 Task: Sort the recently solved tickets in your group, order by Latest updater type (agent/end user) in ascending order.
Action: Mouse moved to (53, 384)
Screenshot: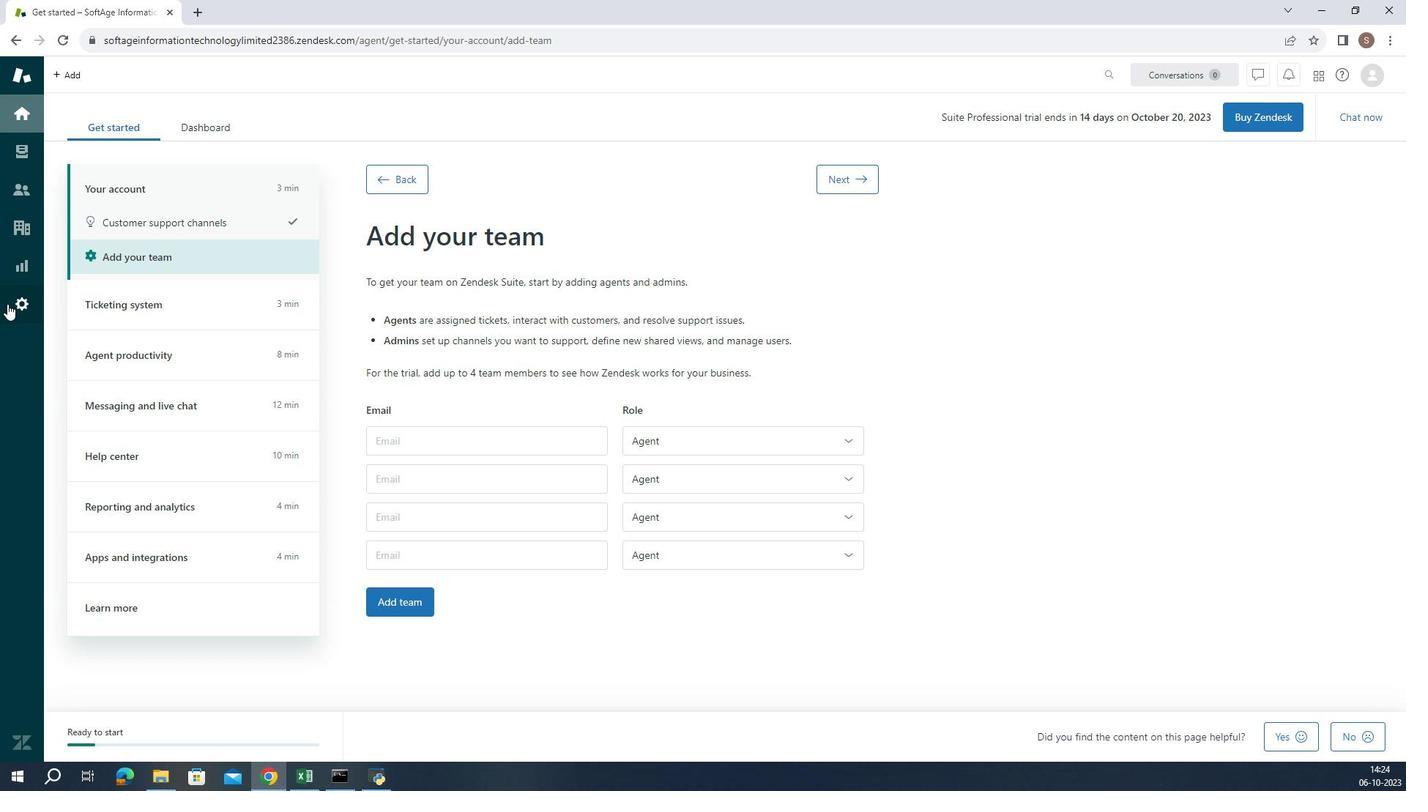 
Action: Mouse pressed left at (53, 384)
Screenshot: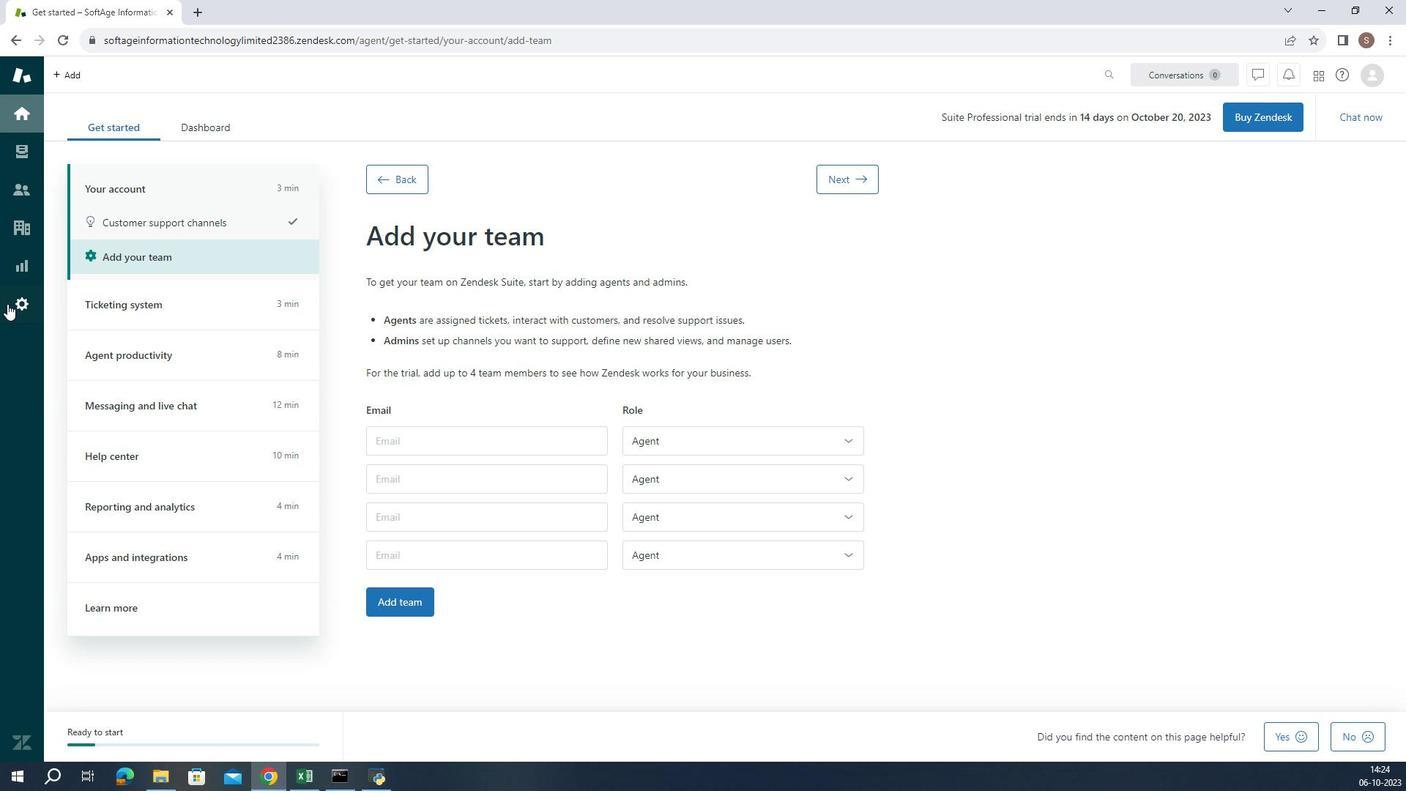 
Action: Mouse moved to (491, 670)
Screenshot: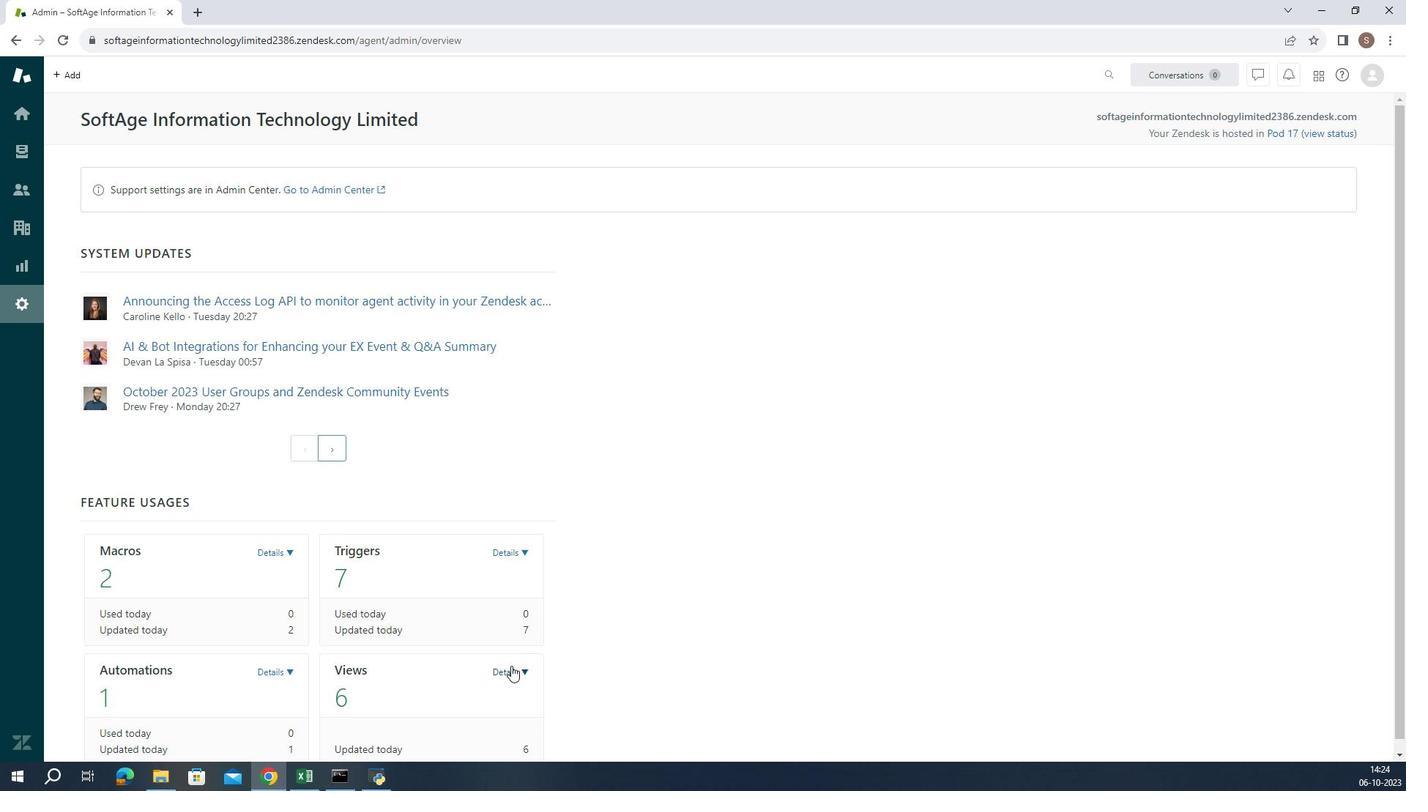 
Action: Mouse pressed left at (491, 670)
Screenshot: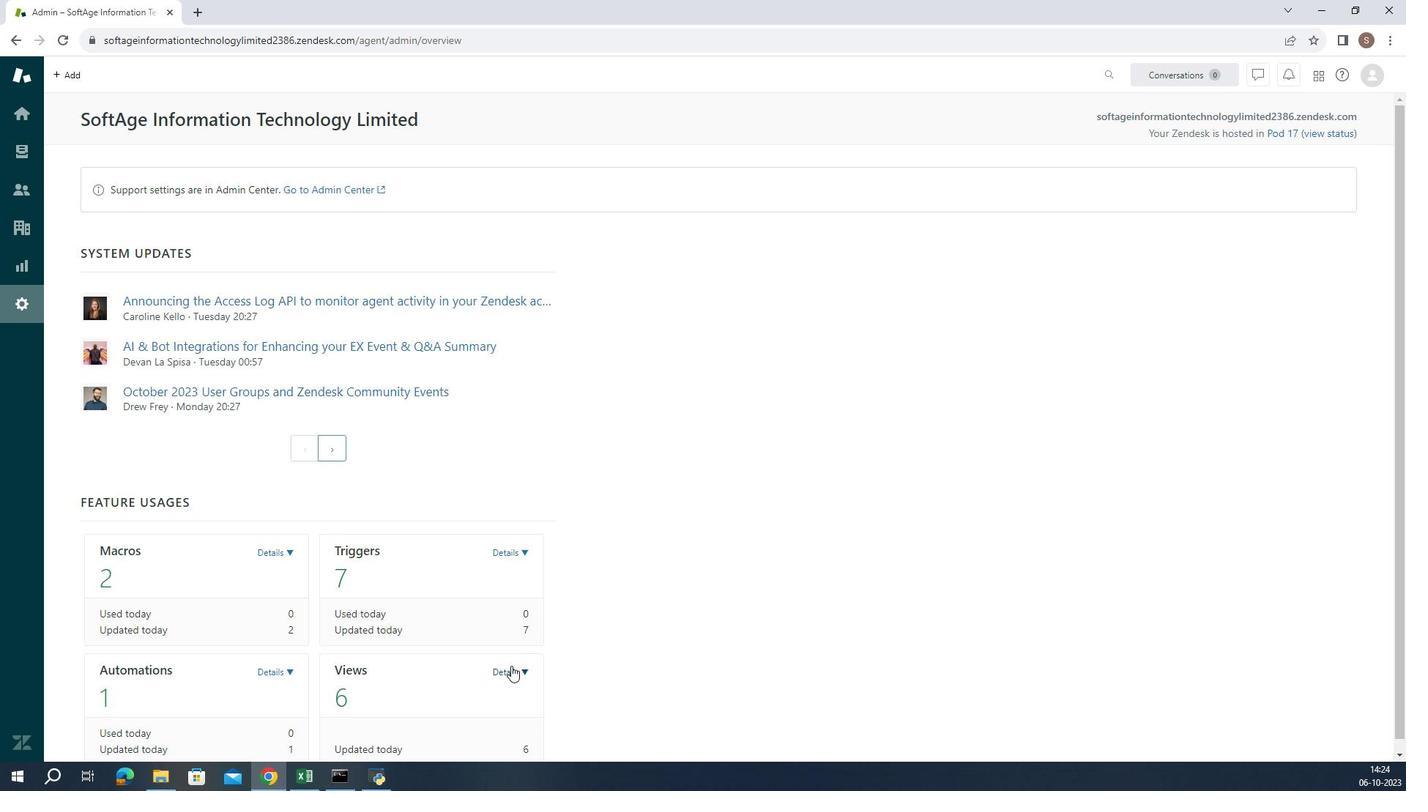 
Action: Mouse moved to (445, 714)
Screenshot: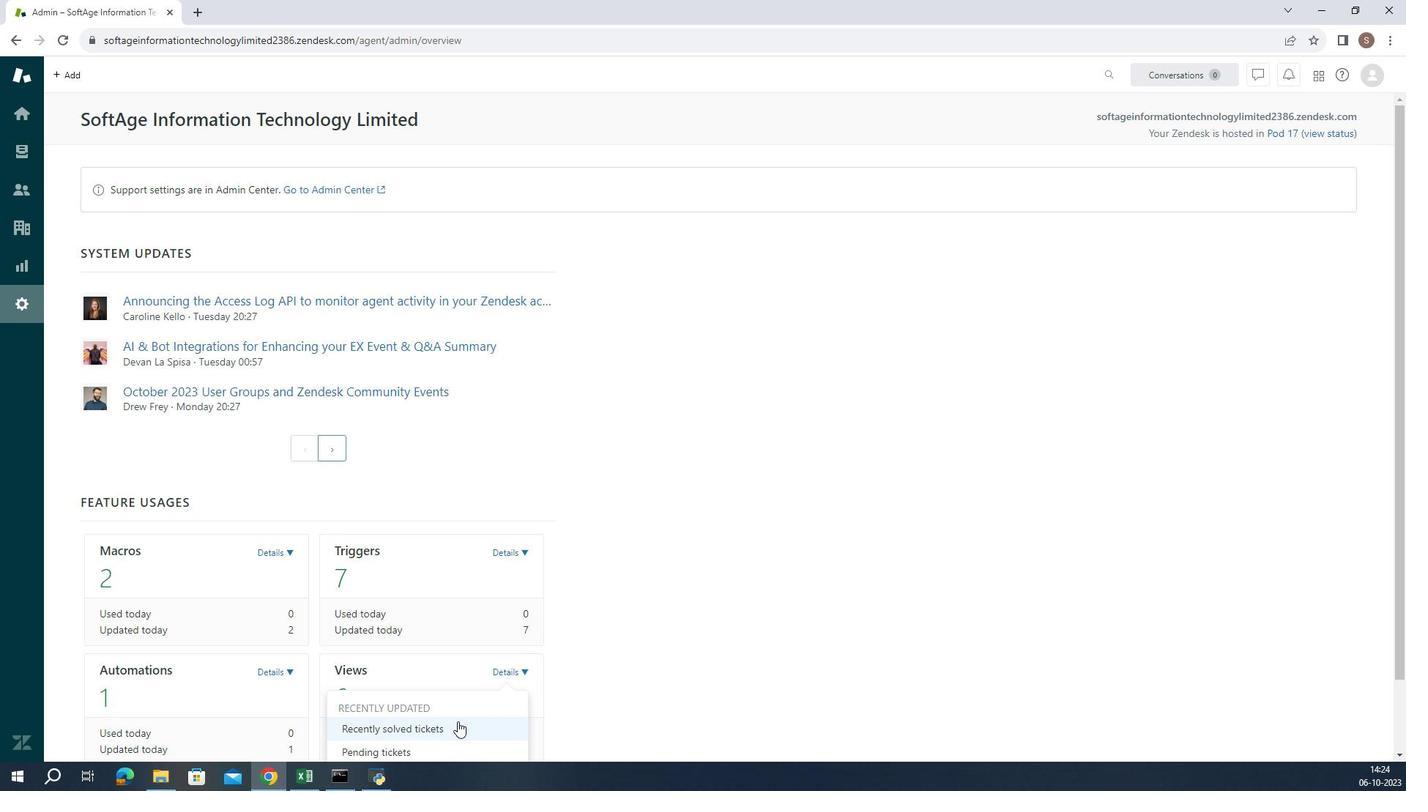 
Action: Mouse pressed left at (445, 714)
Screenshot: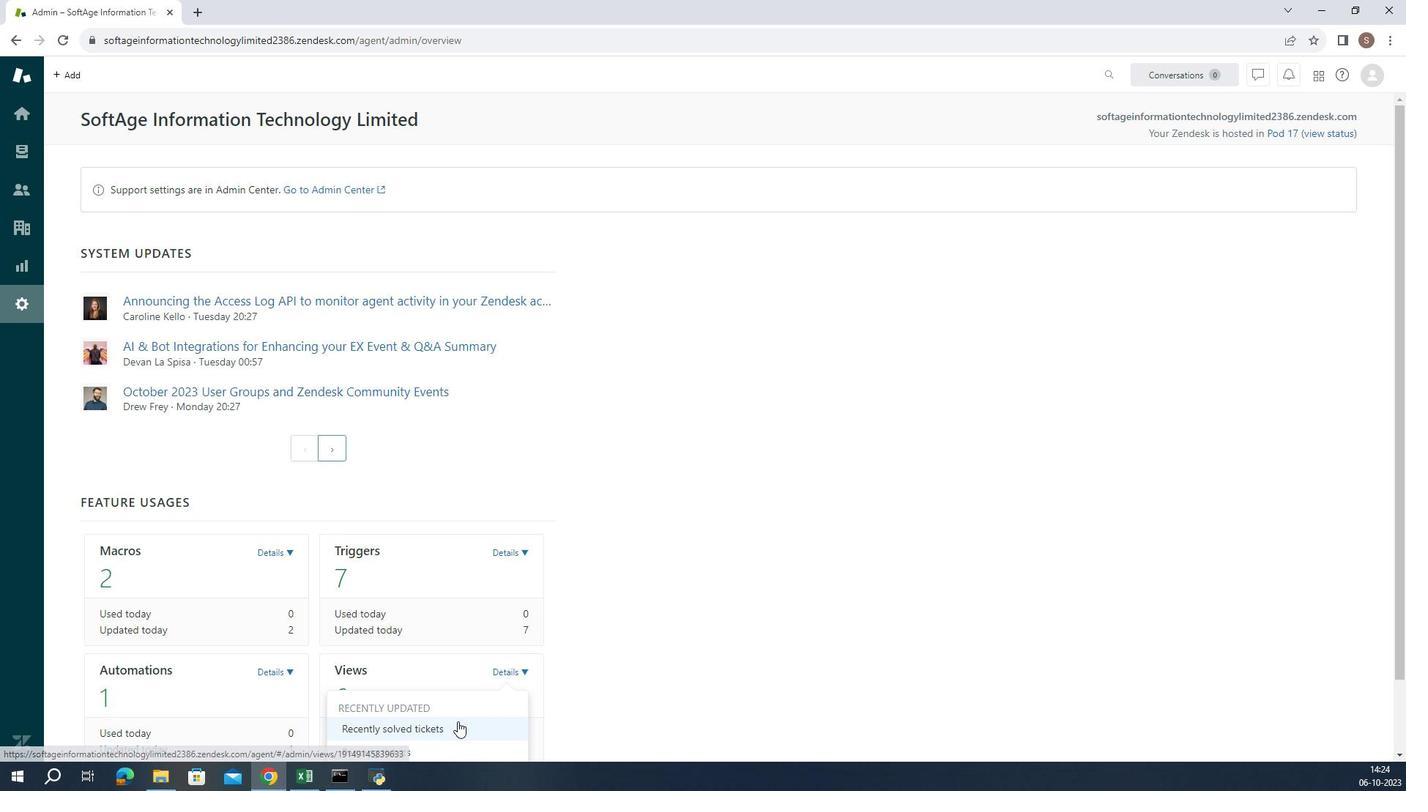 
Action: Mouse moved to (422, 610)
Screenshot: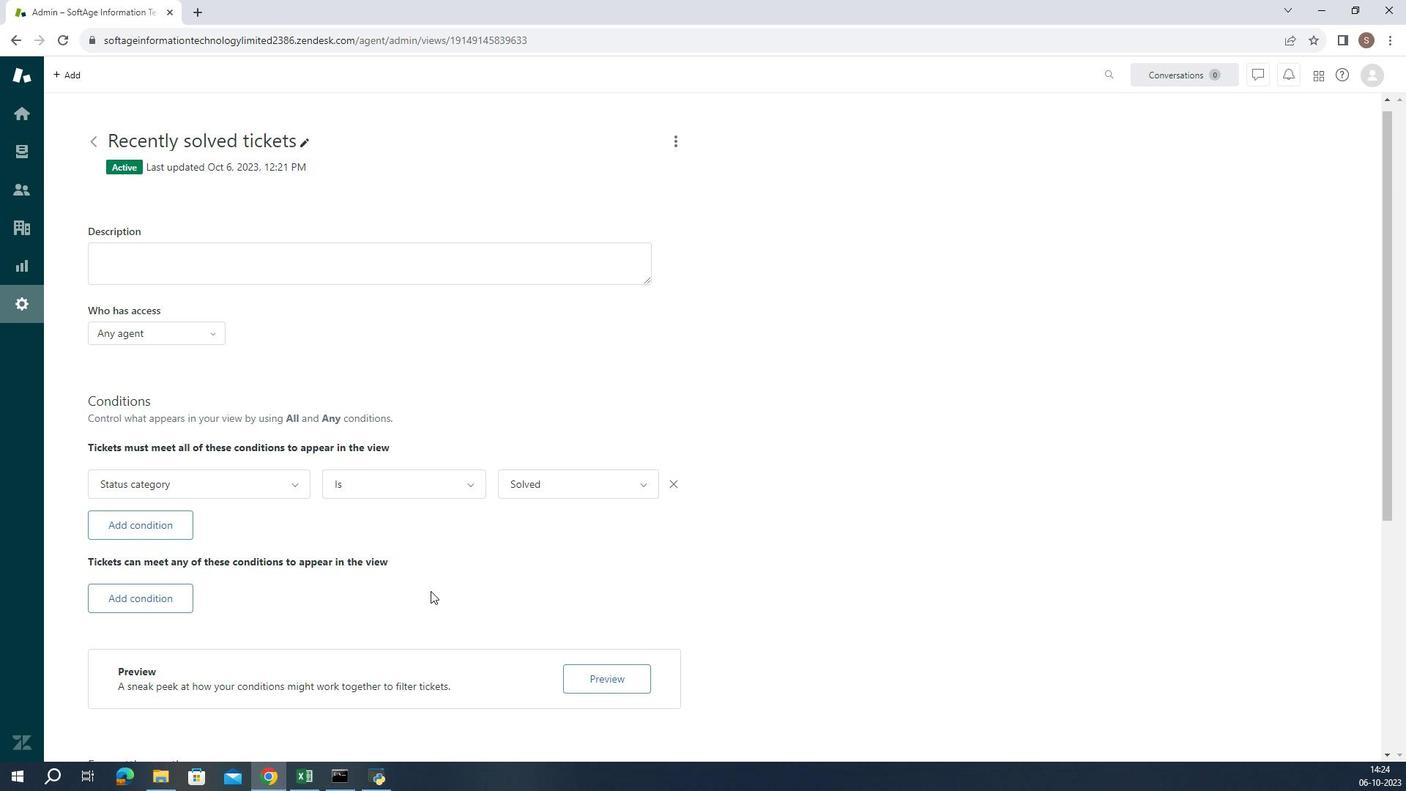 
Action: Mouse scrolled (422, 610) with delta (0, 0)
Screenshot: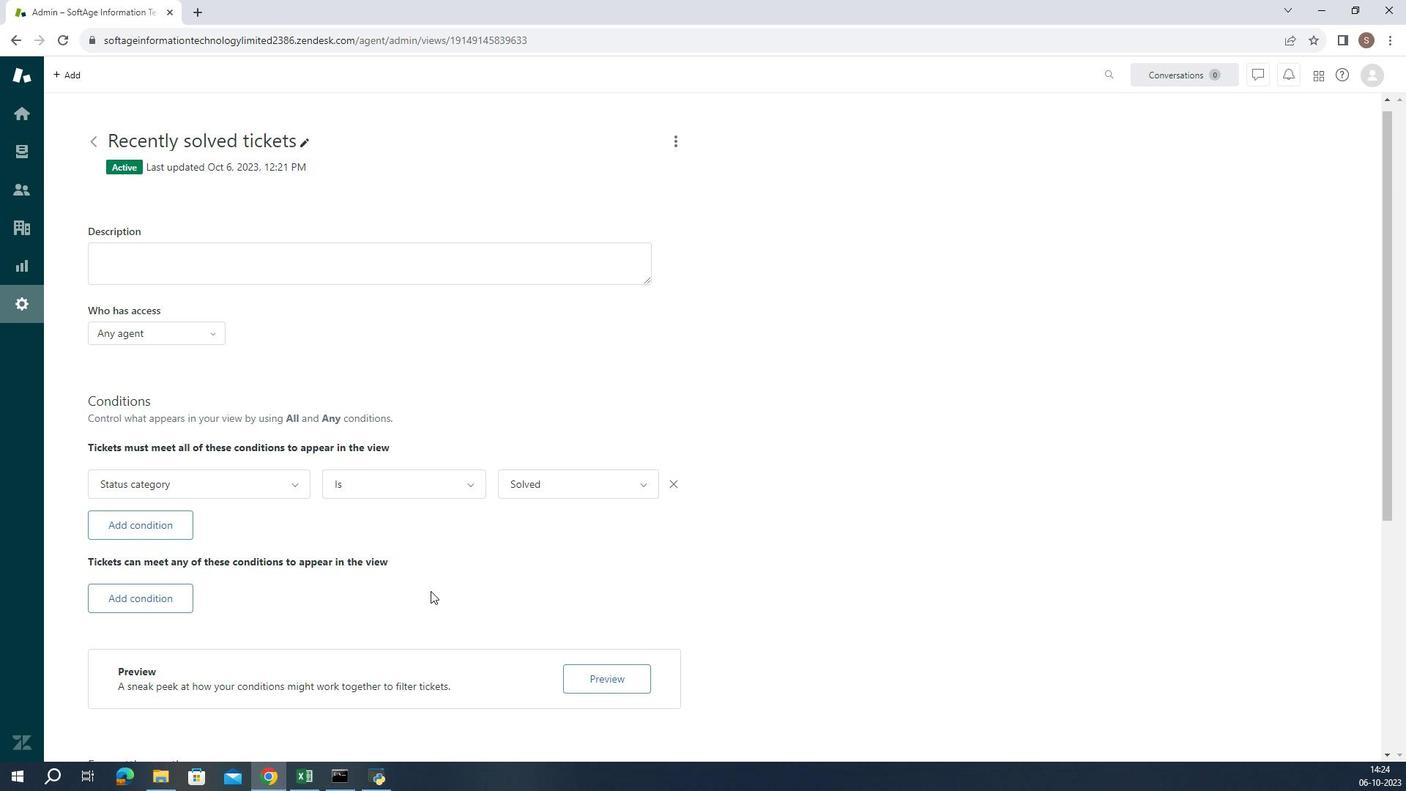 
Action: Mouse scrolled (422, 610) with delta (0, 0)
Screenshot: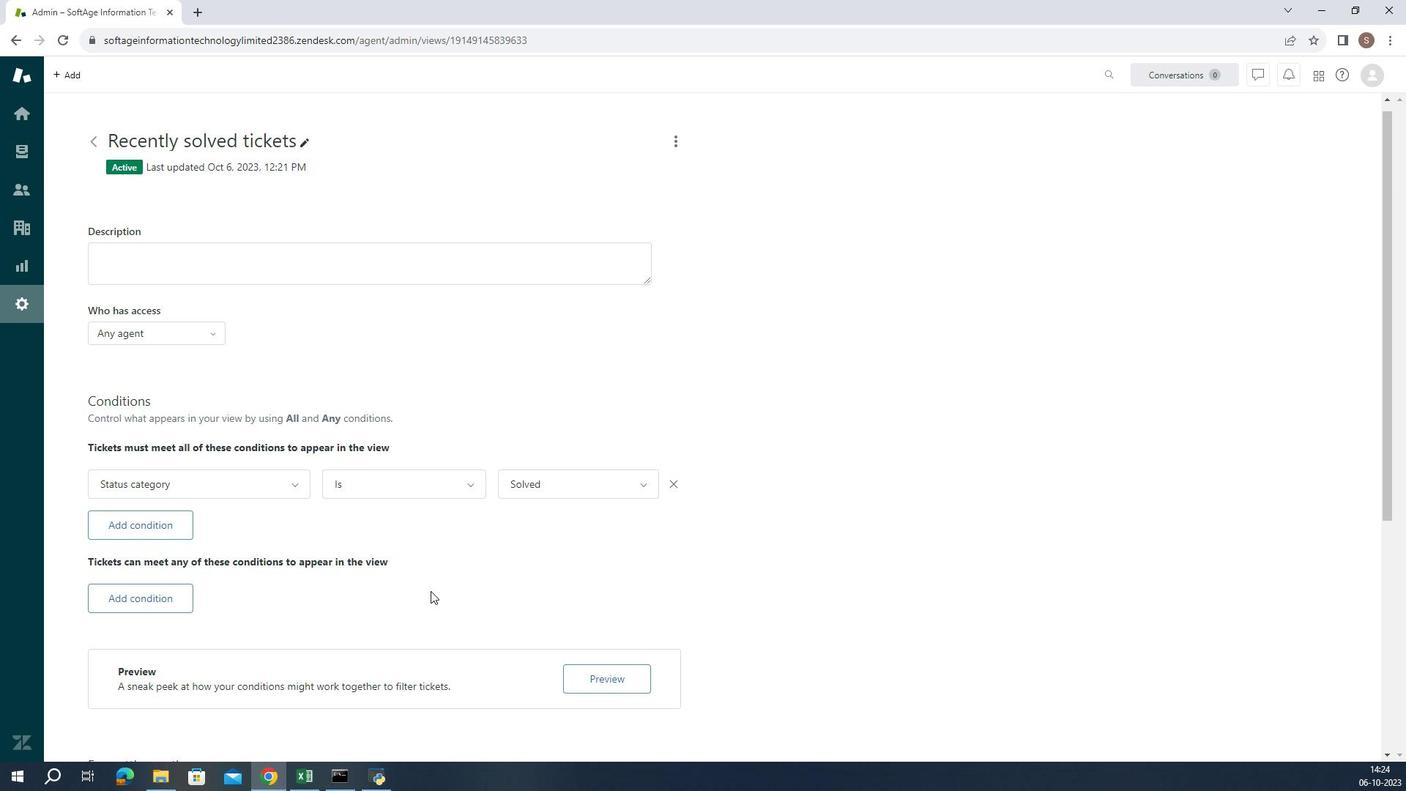 
Action: Mouse moved to (422, 610)
Screenshot: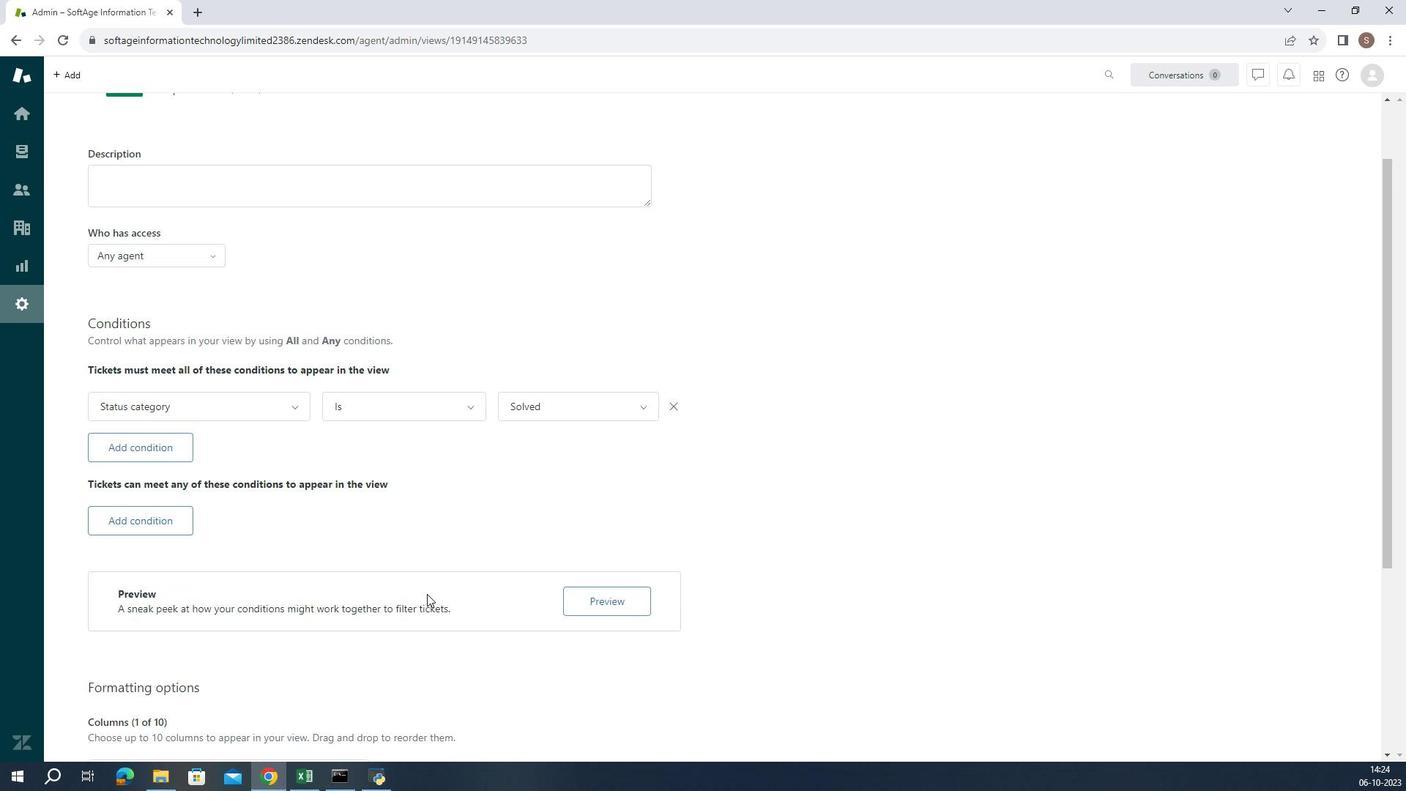 
Action: Mouse scrolled (422, 610) with delta (0, 0)
Screenshot: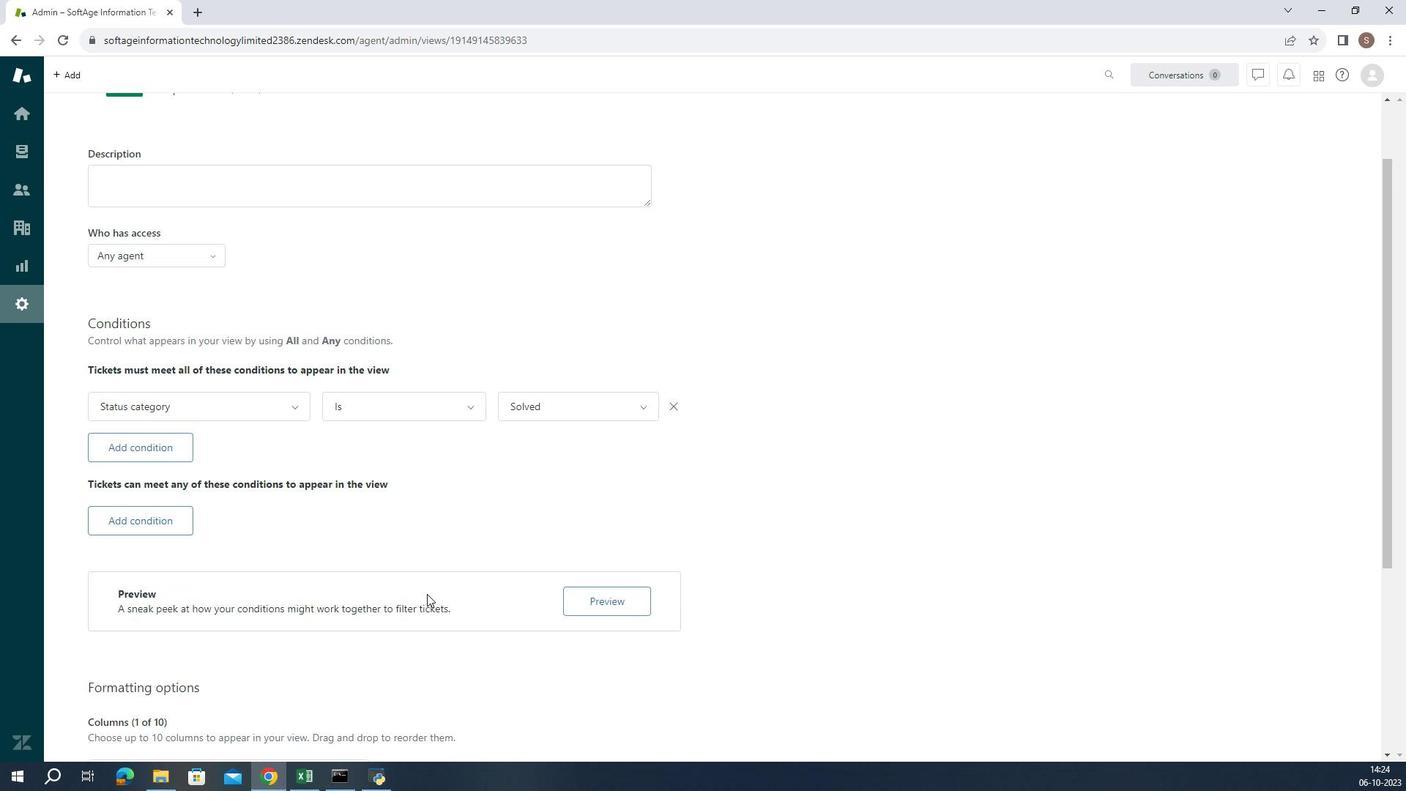
Action: Mouse moved to (421, 612)
Screenshot: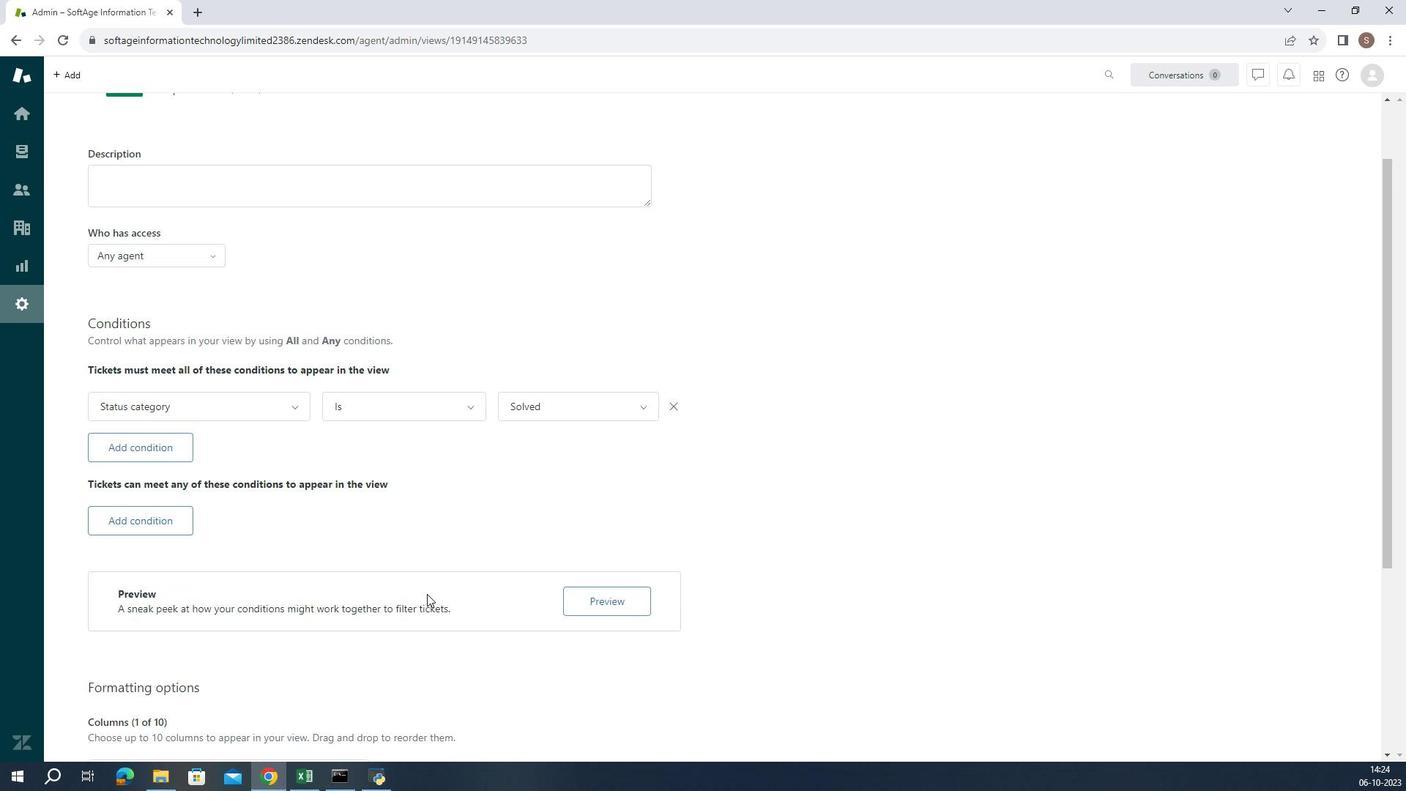 
Action: Mouse scrolled (421, 611) with delta (0, 0)
Screenshot: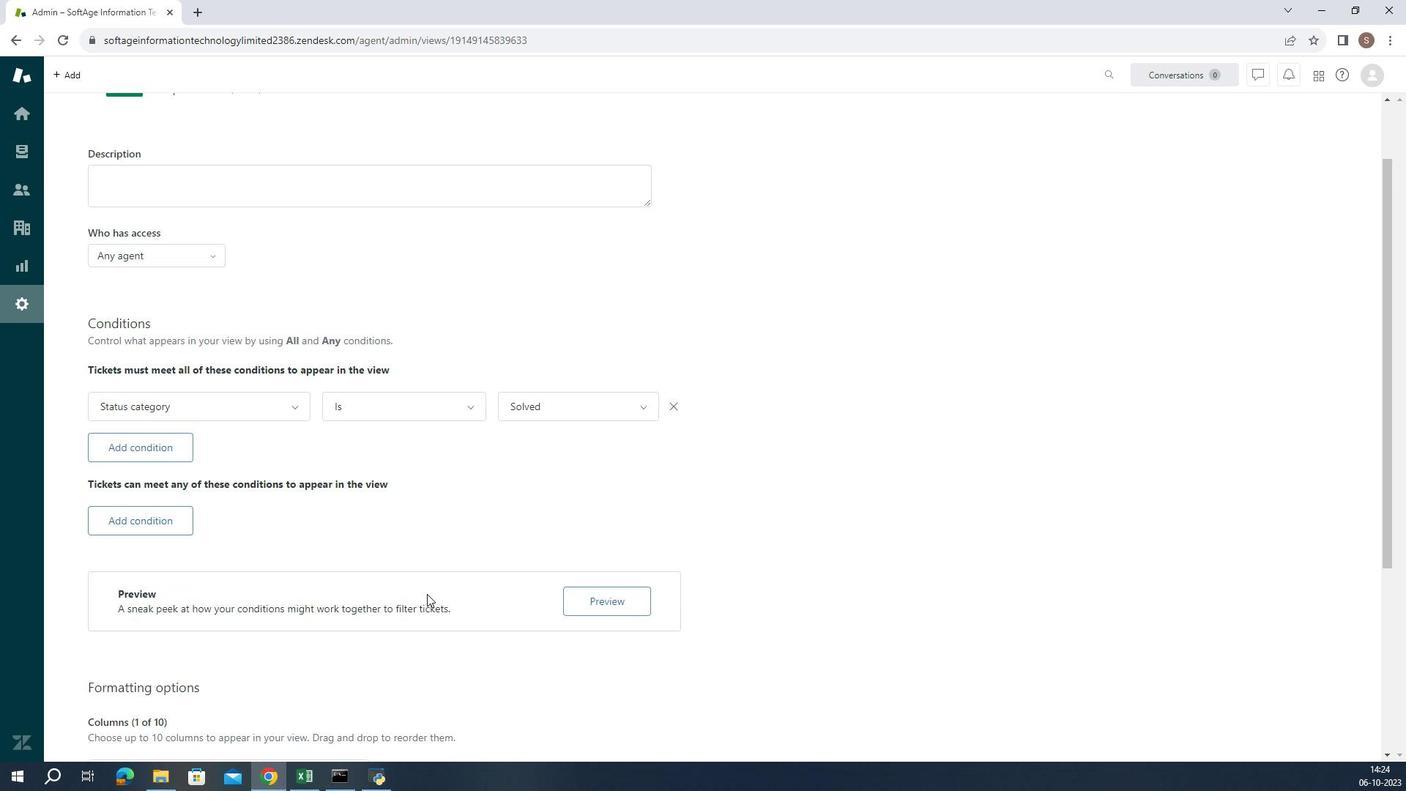 
Action: Mouse moved to (401, 632)
Screenshot: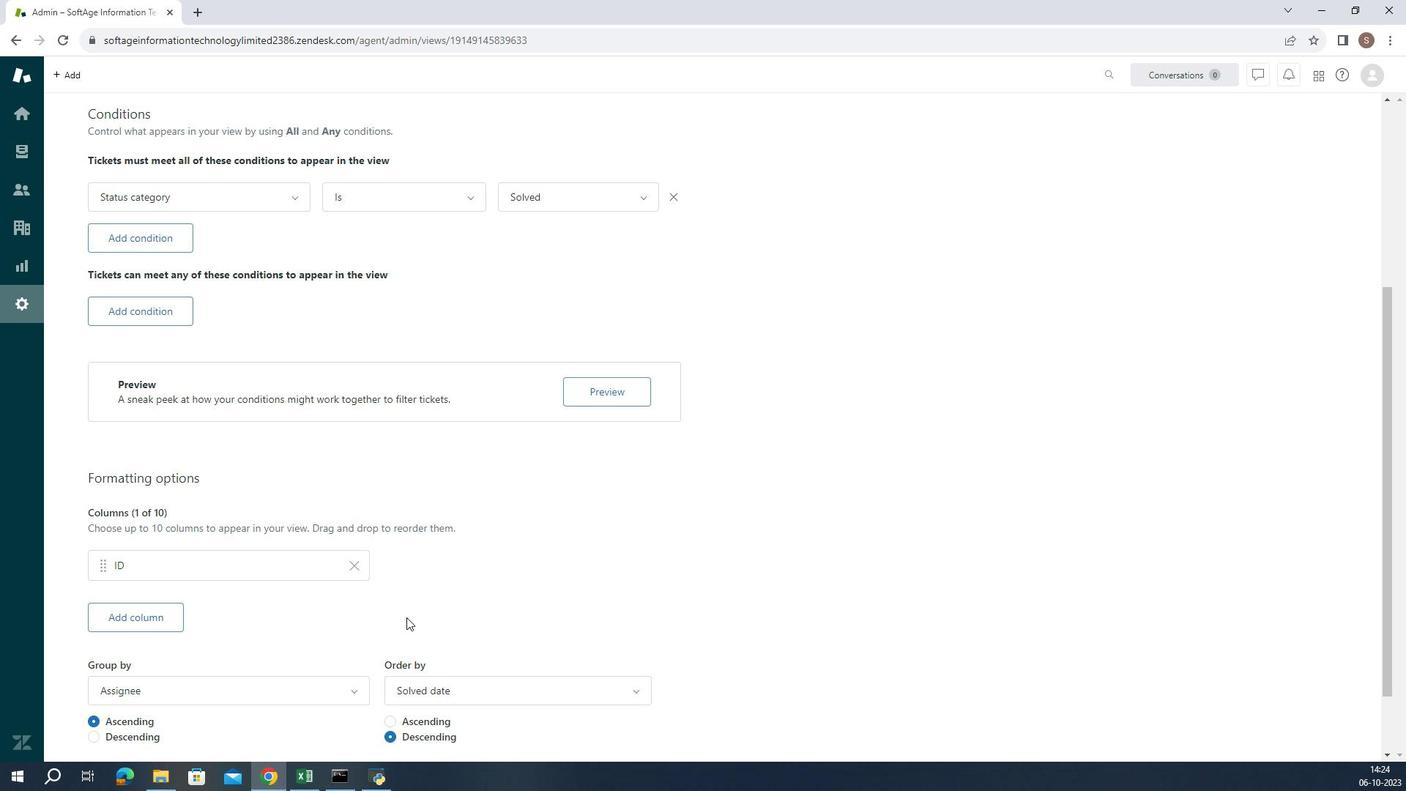 
Action: Mouse scrolled (401, 631) with delta (0, 0)
Screenshot: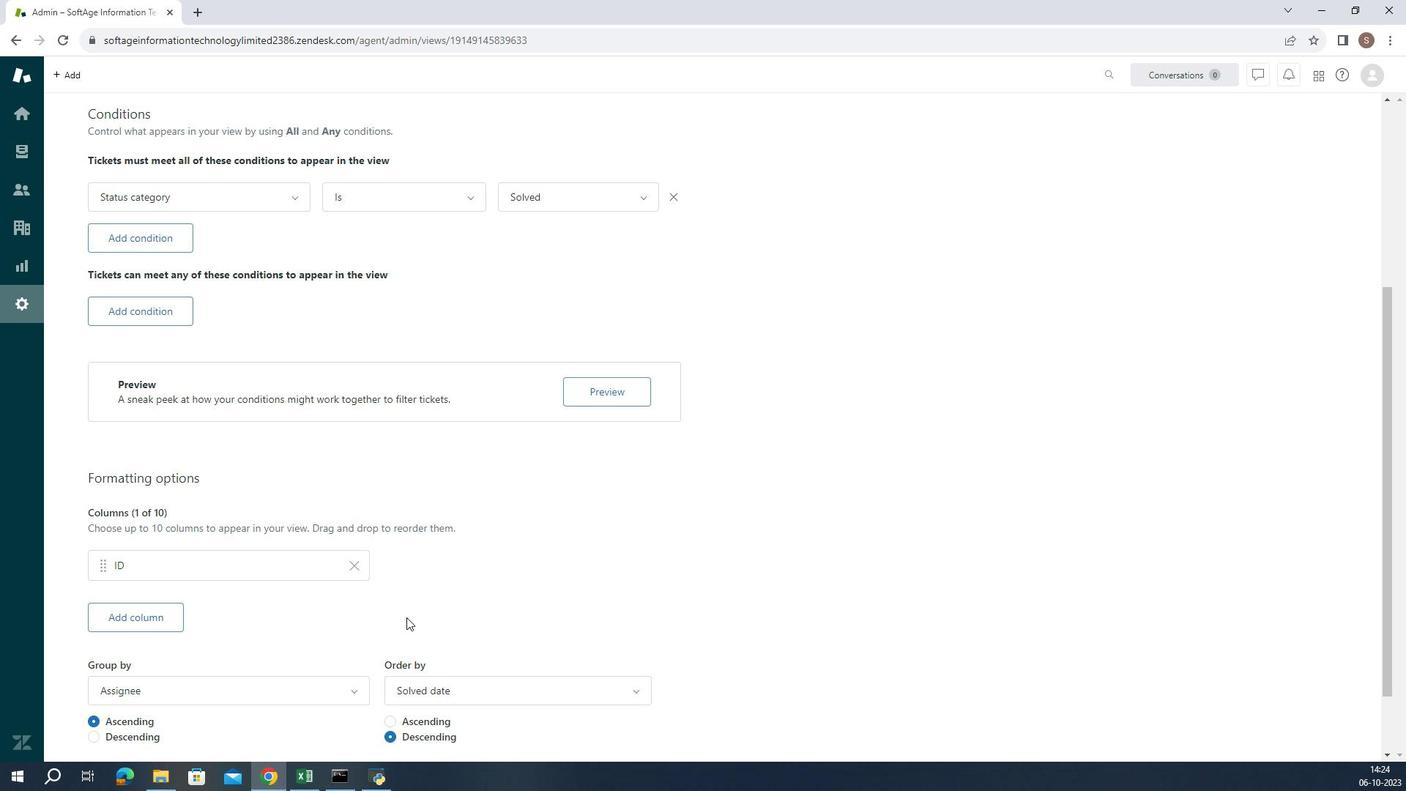 
Action: Mouse moved to (400, 632)
Screenshot: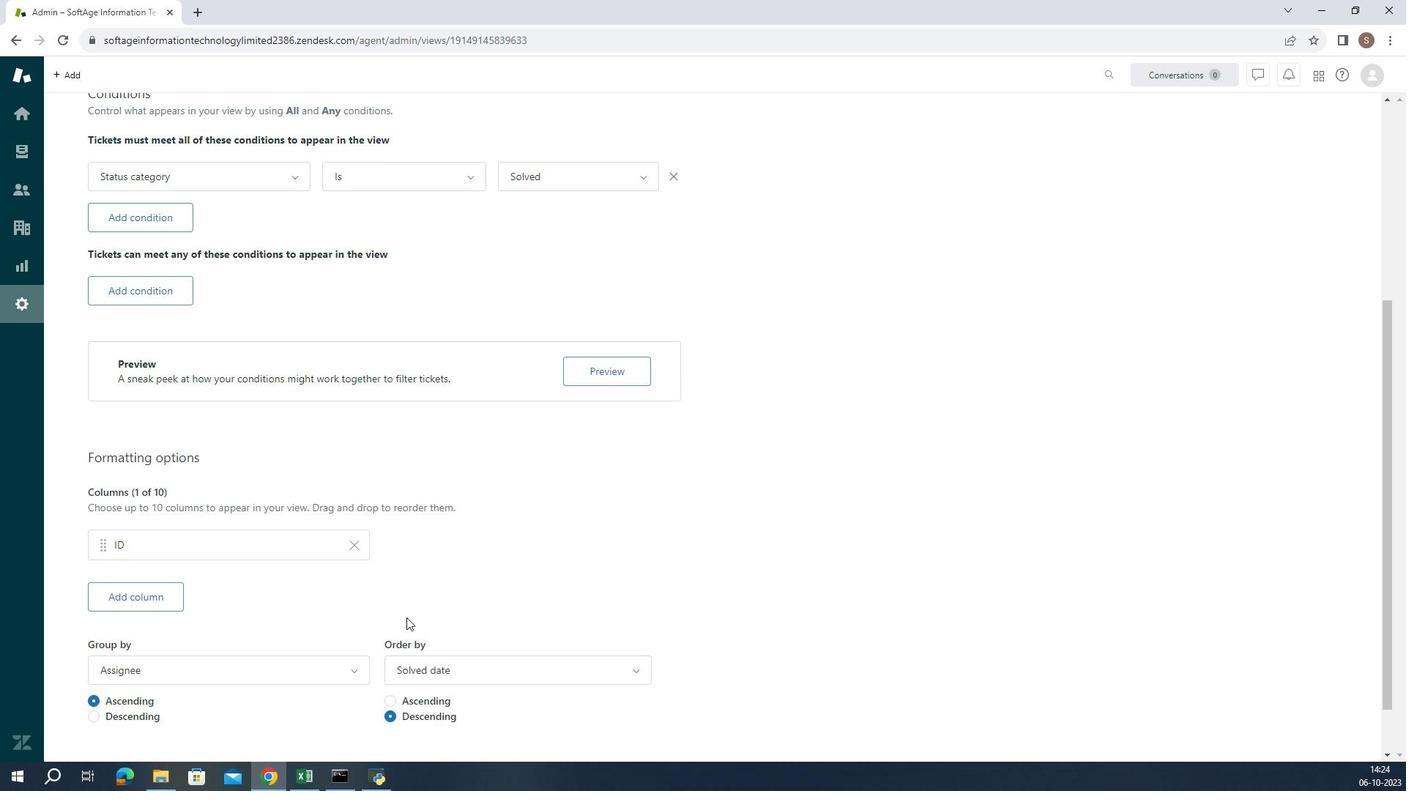 
Action: Mouse scrolled (400, 632) with delta (0, 0)
Screenshot: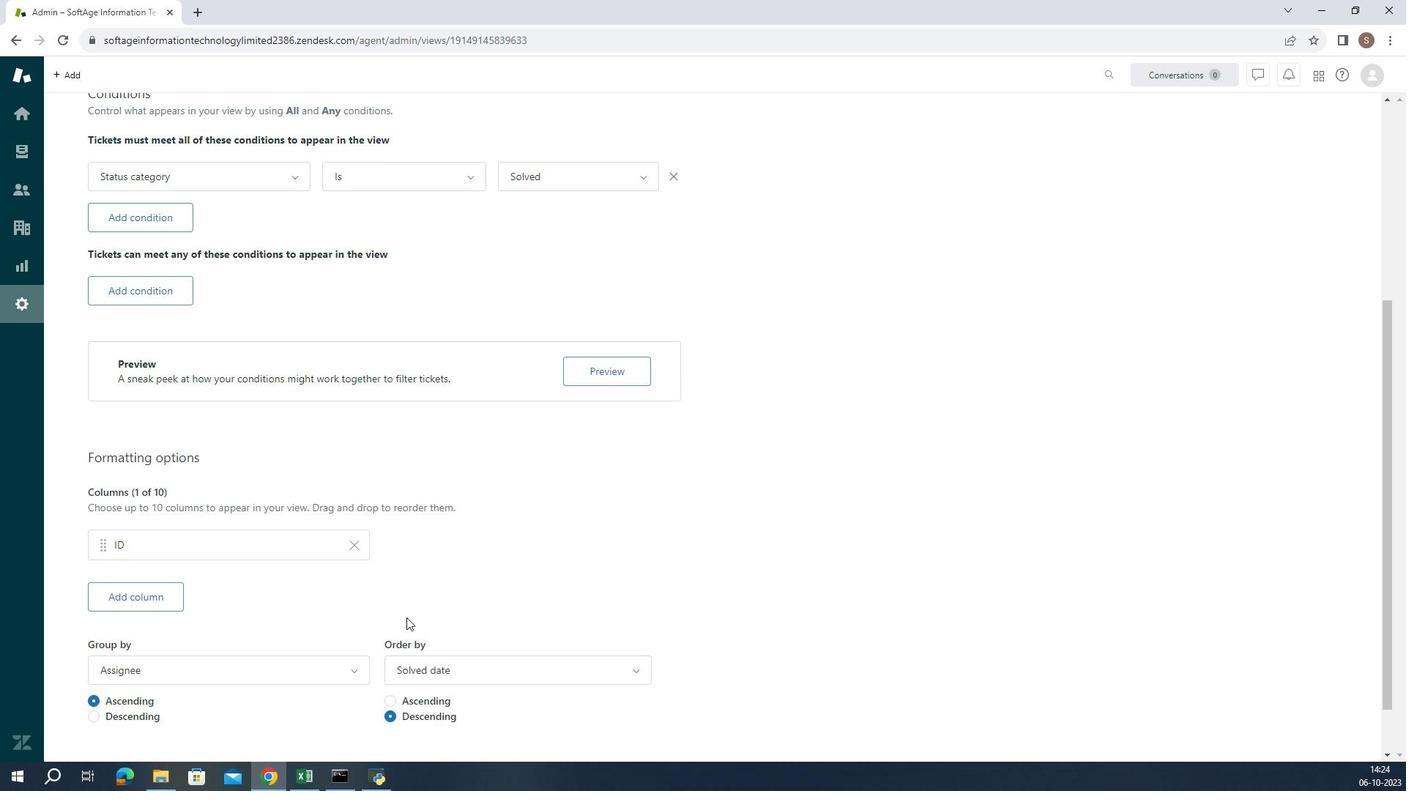 
Action: Mouse moved to (457, 621)
Screenshot: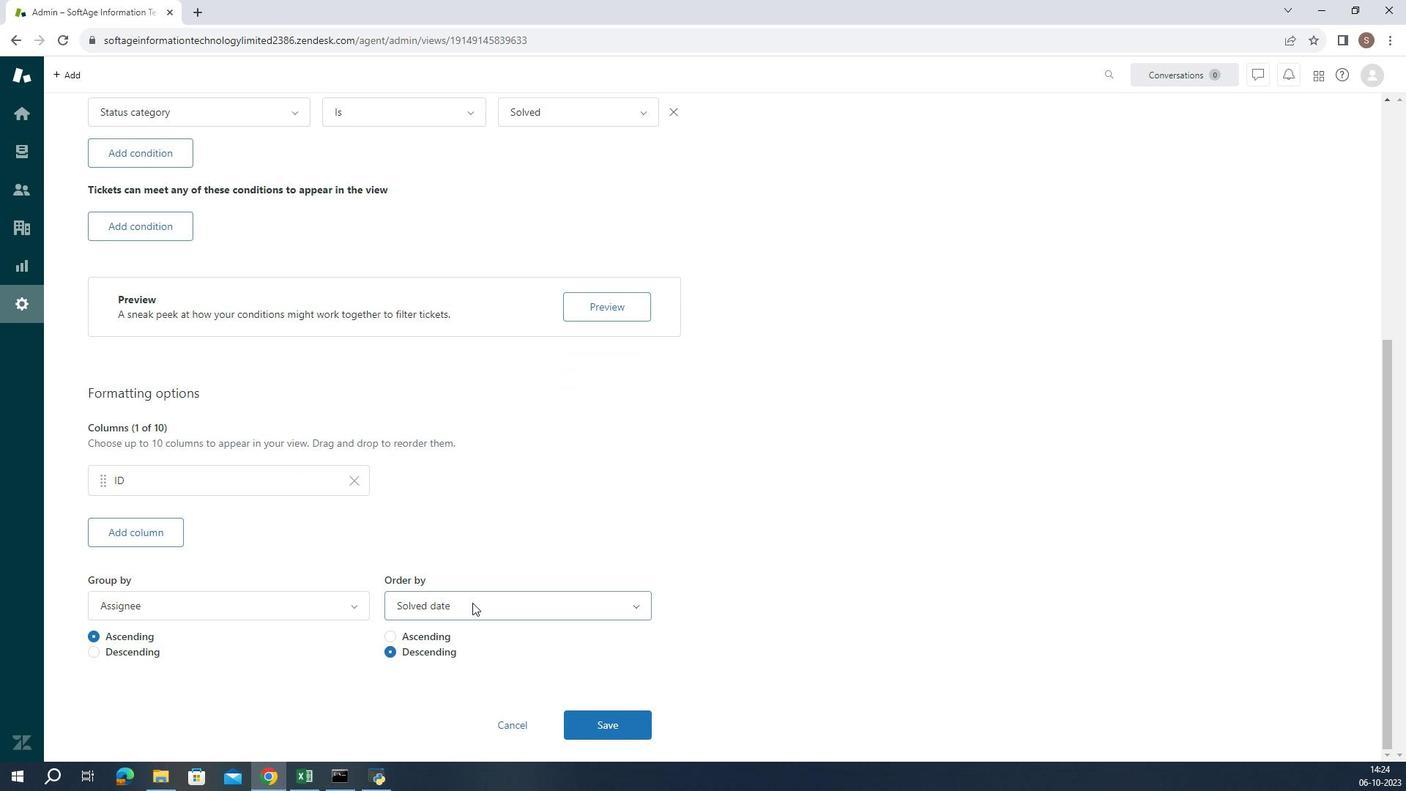 
Action: Mouse pressed left at (457, 621)
Screenshot: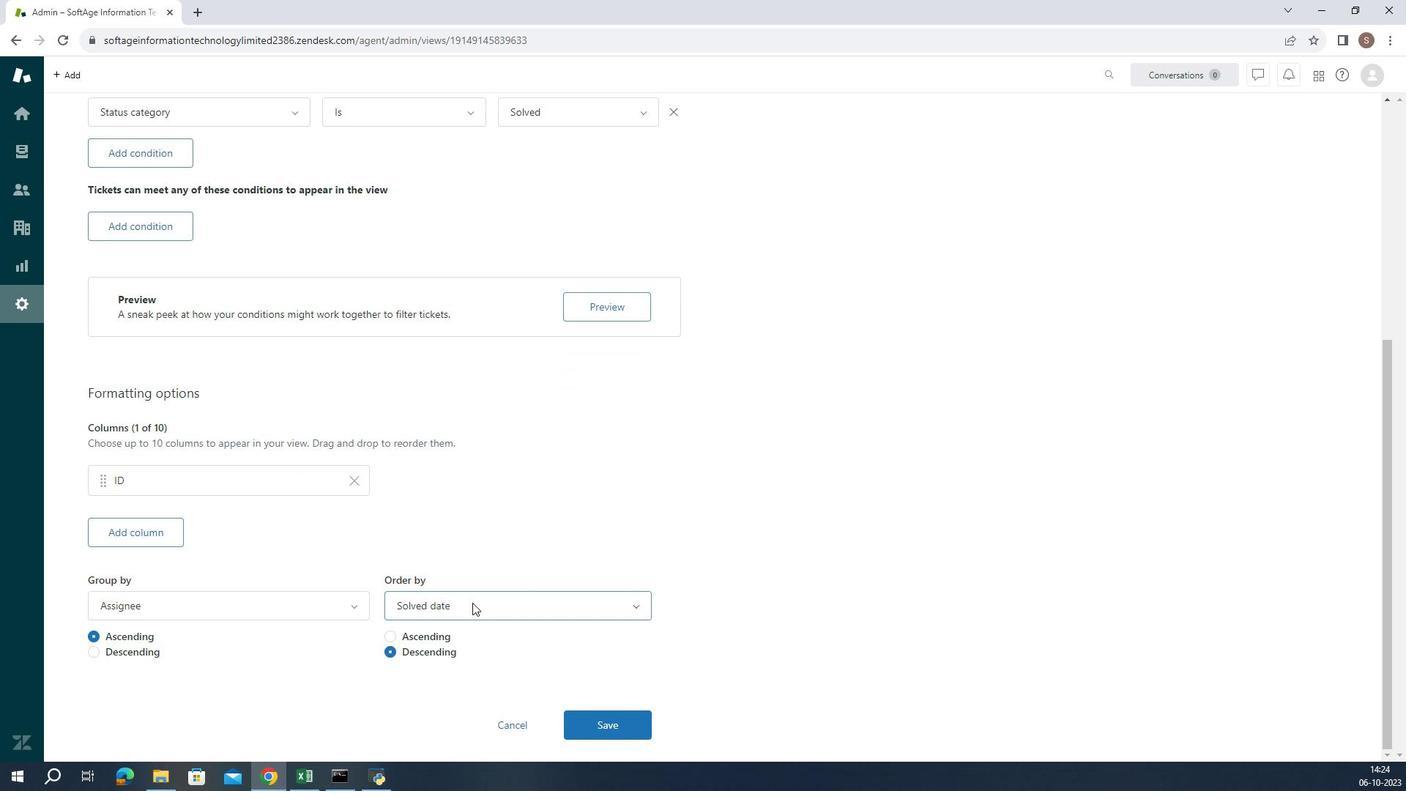 
Action: Mouse moved to (486, 507)
Screenshot: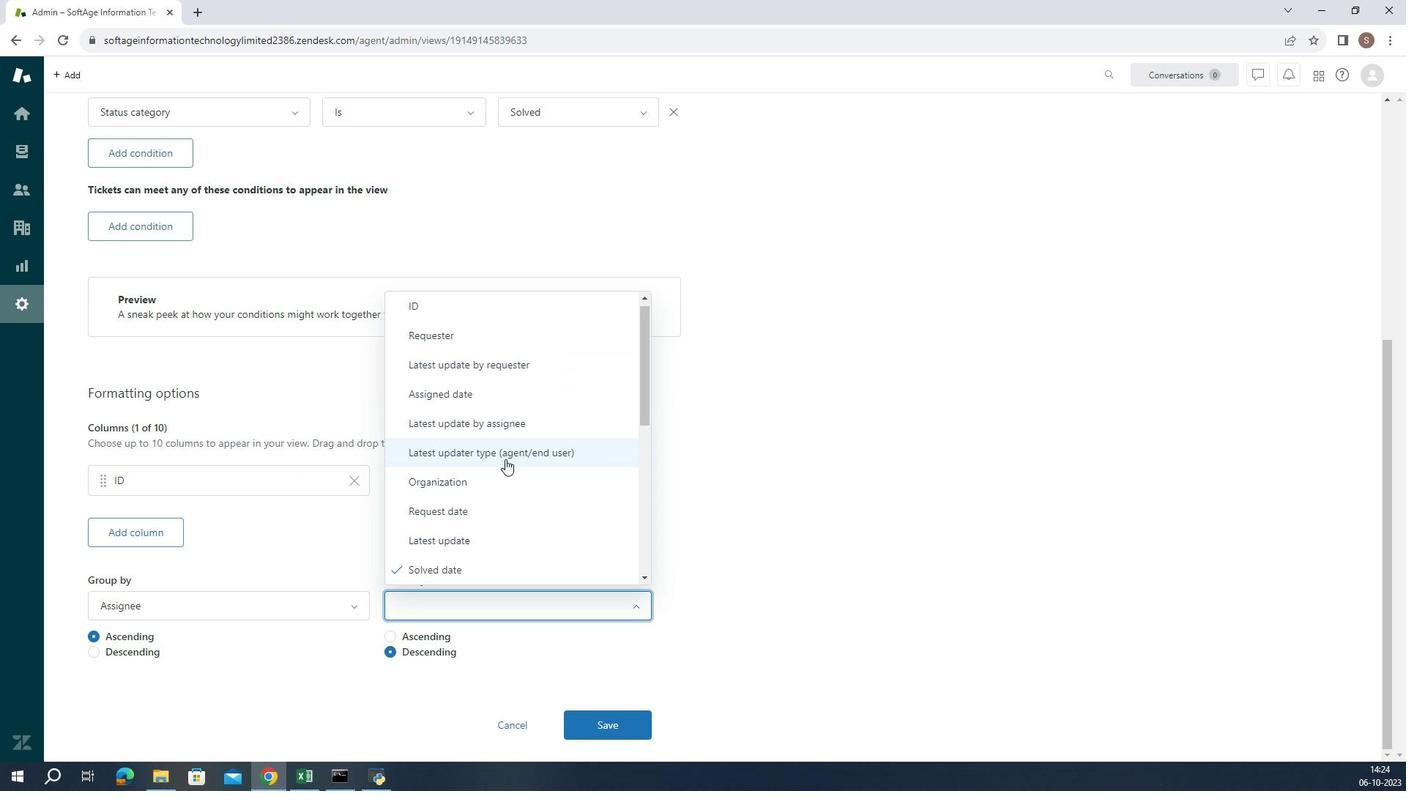 
Action: Mouse pressed left at (486, 507)
Screenshot: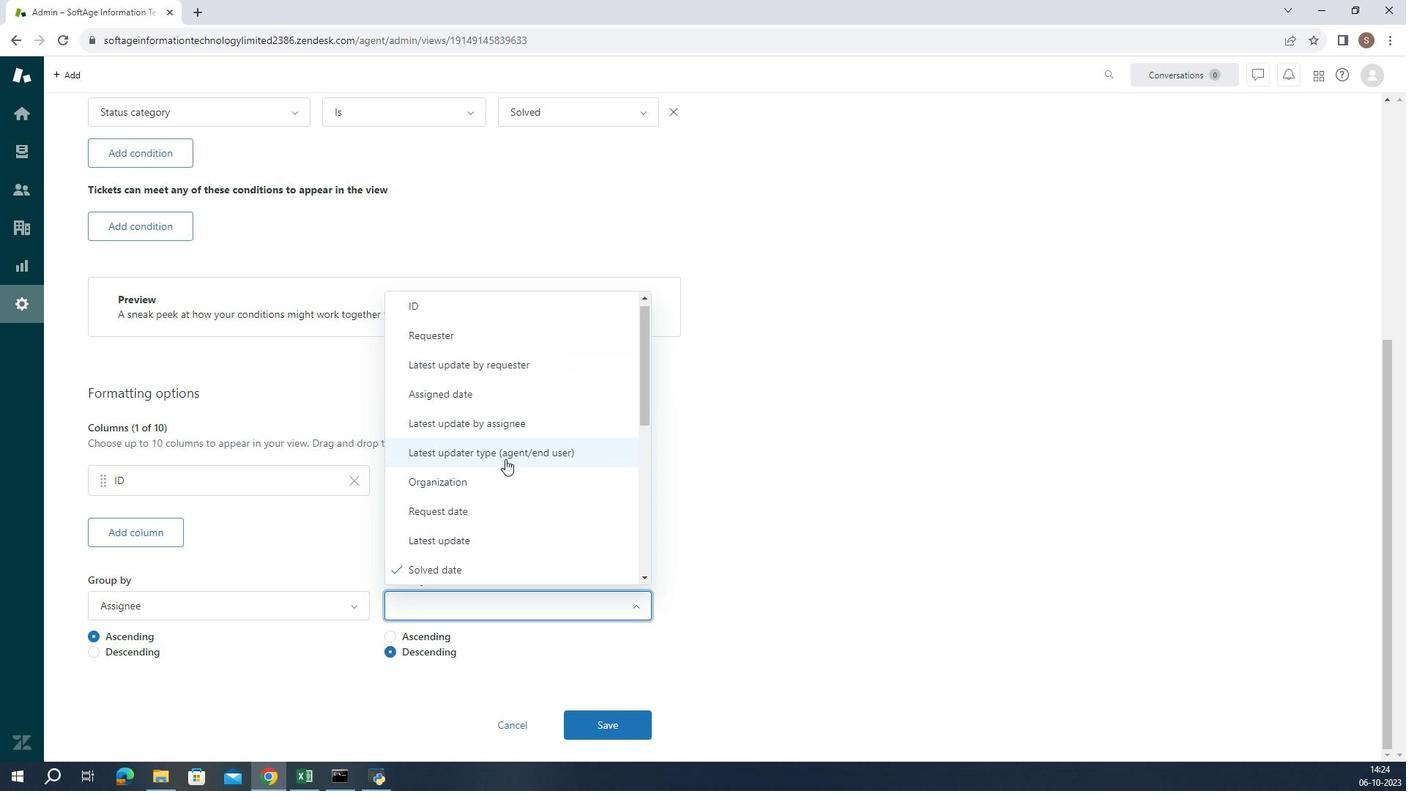 
Action: Mouse moved to (422, 646)
Screenshot: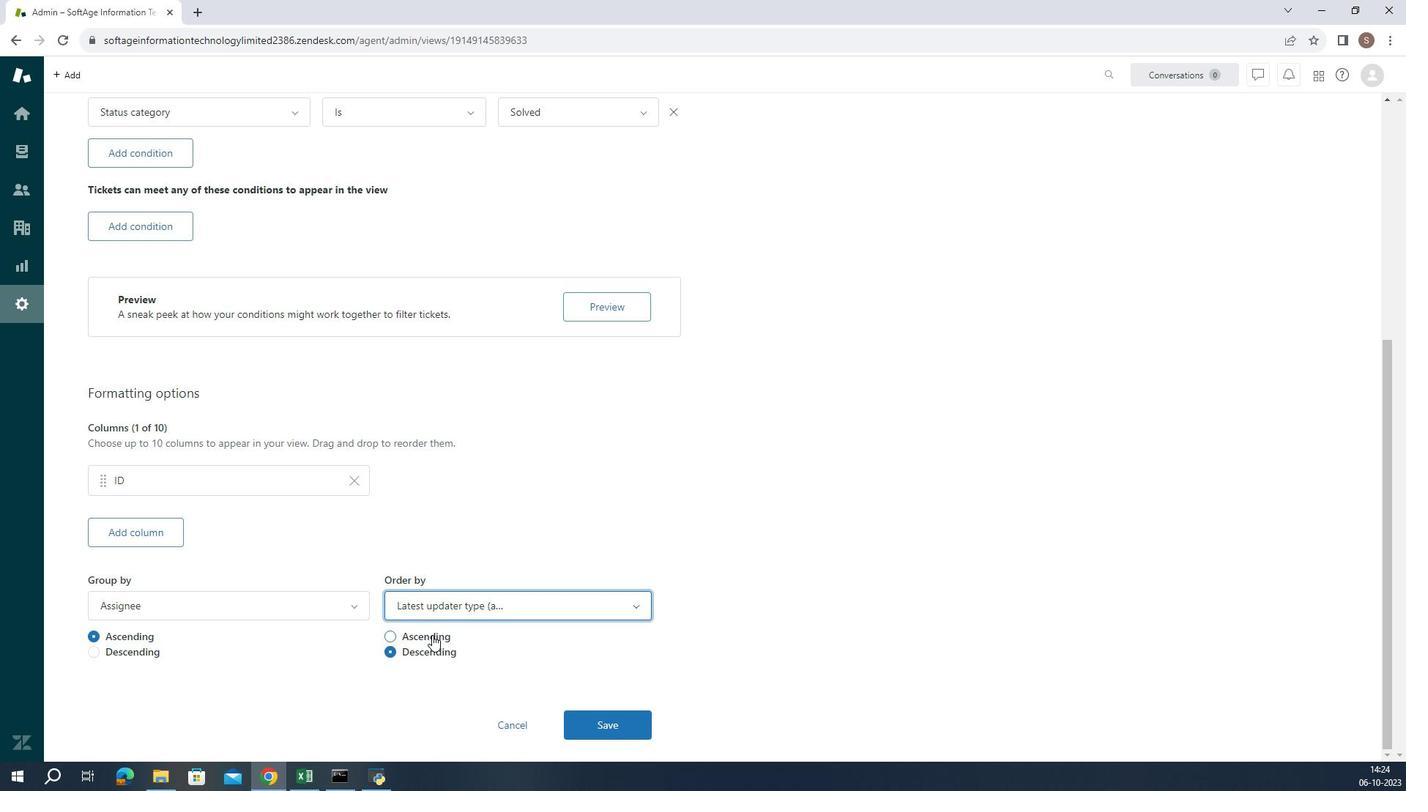 
Action: Mouse pressed left at (422, 646)
Screenshot: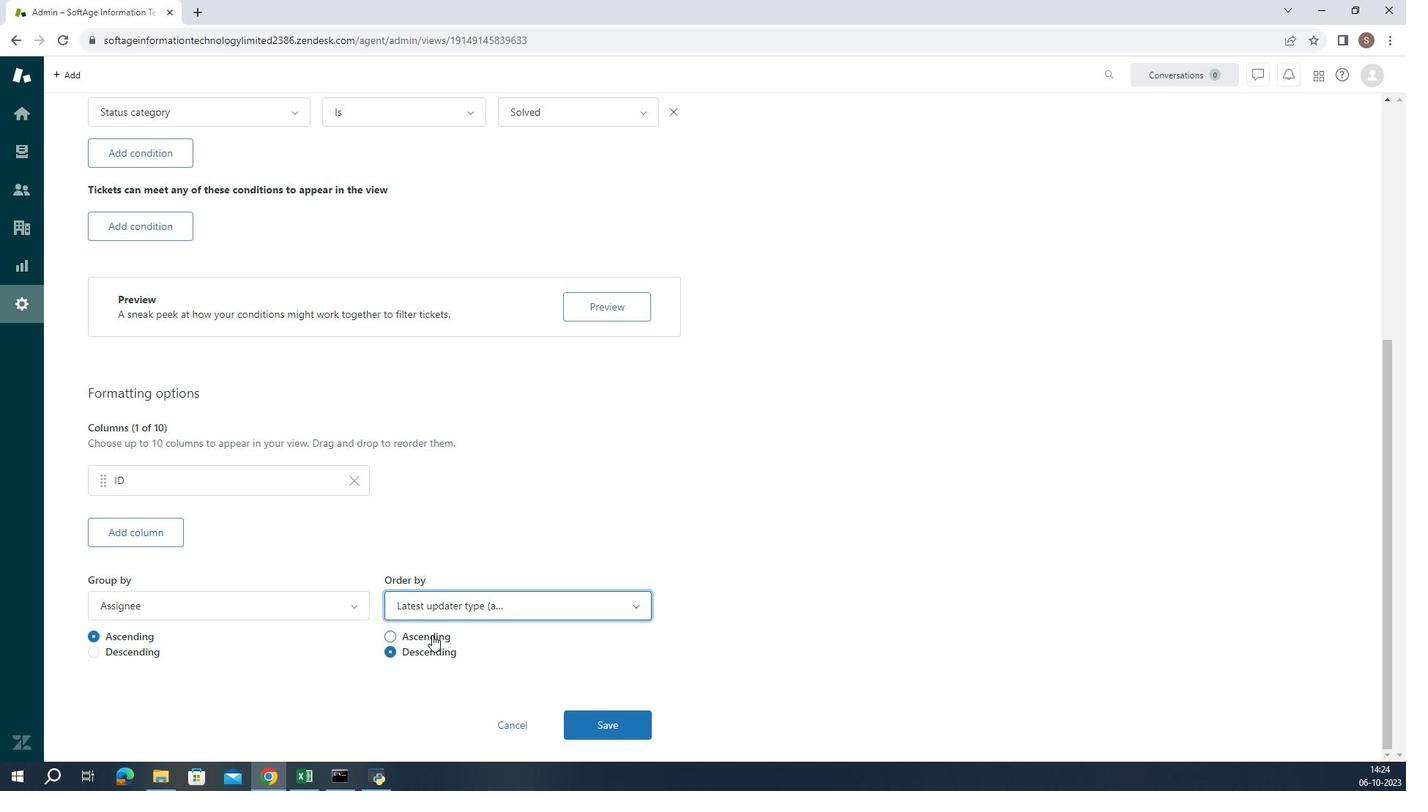 
Action: Mouse moved to (421, 648)
Screenshot: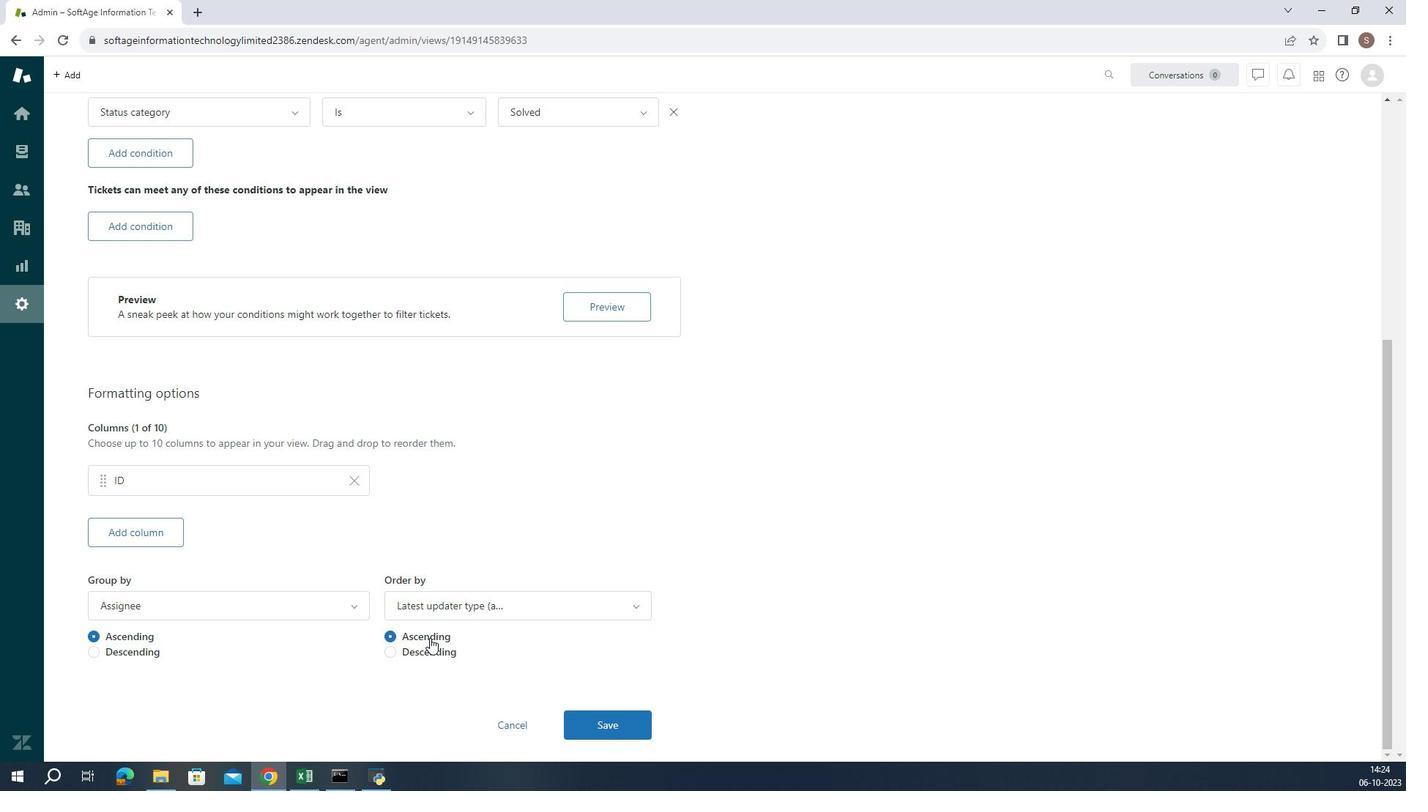 
